 Task: Add a condition where "Channel Is not Chat" in unsolved tickets in your groups.
Action: Mouse moved to (127, 420)
Screenshot: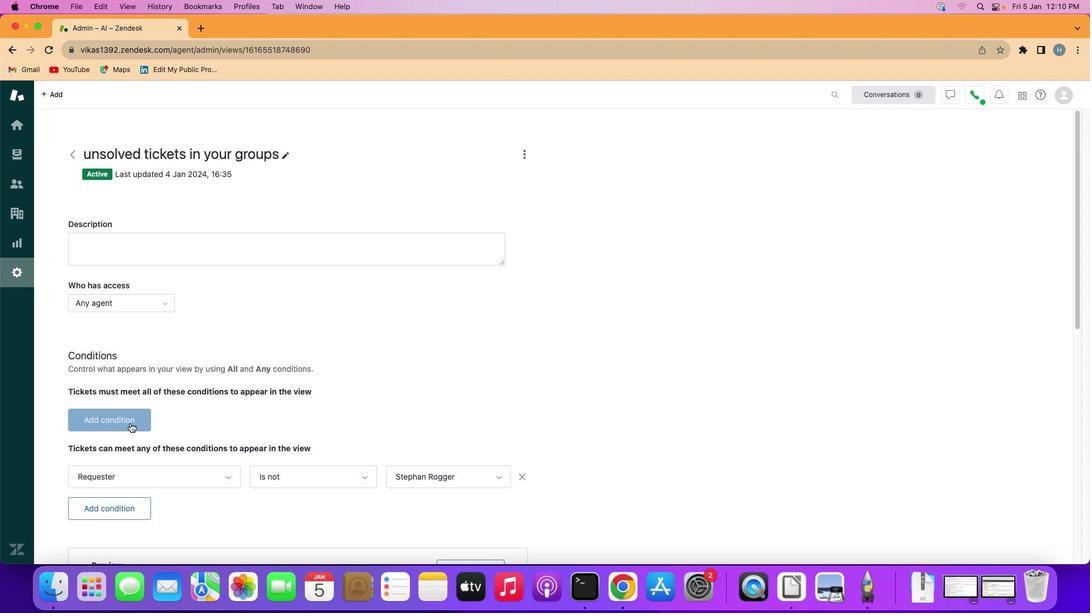 
Action: Mouse pressed left at (127, 420)
Screenshot: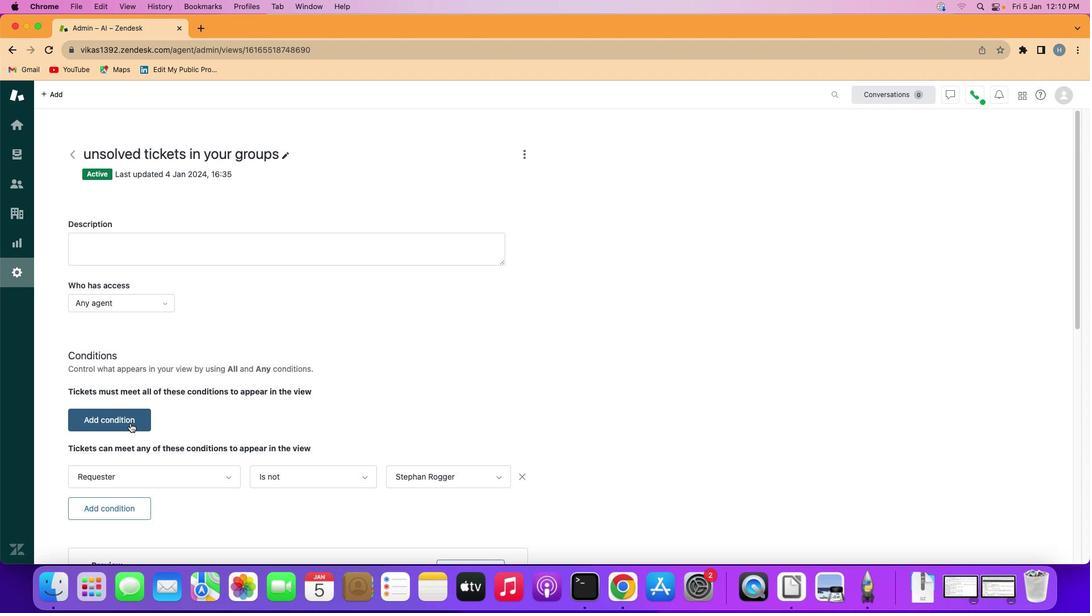 
Action: Mouse moved to (127, 420)
Screenshot: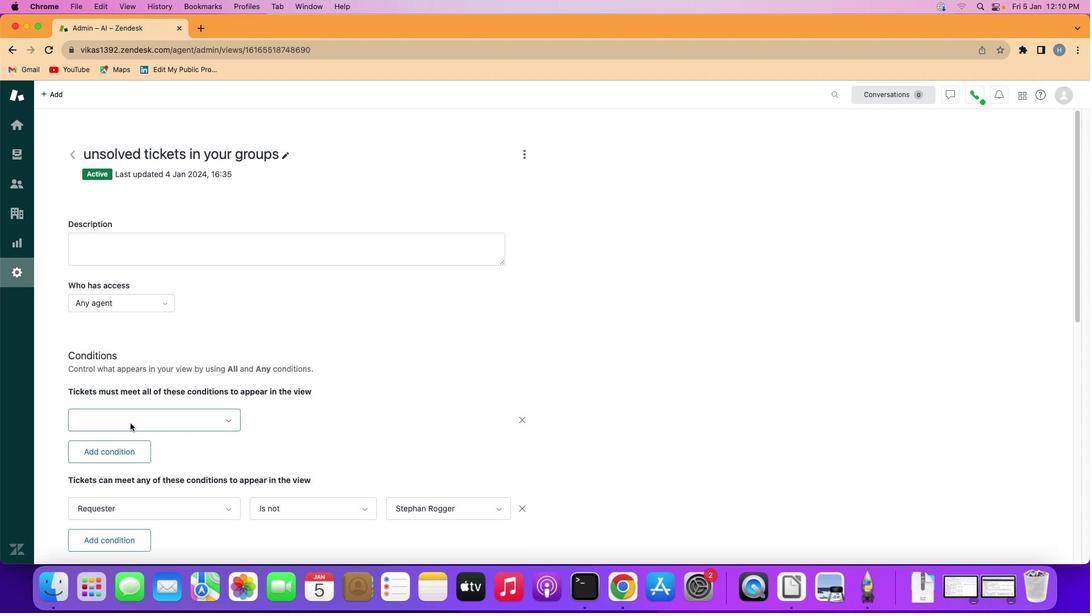 
Action: Mouse pressed left at (127, 420)
Screenshot: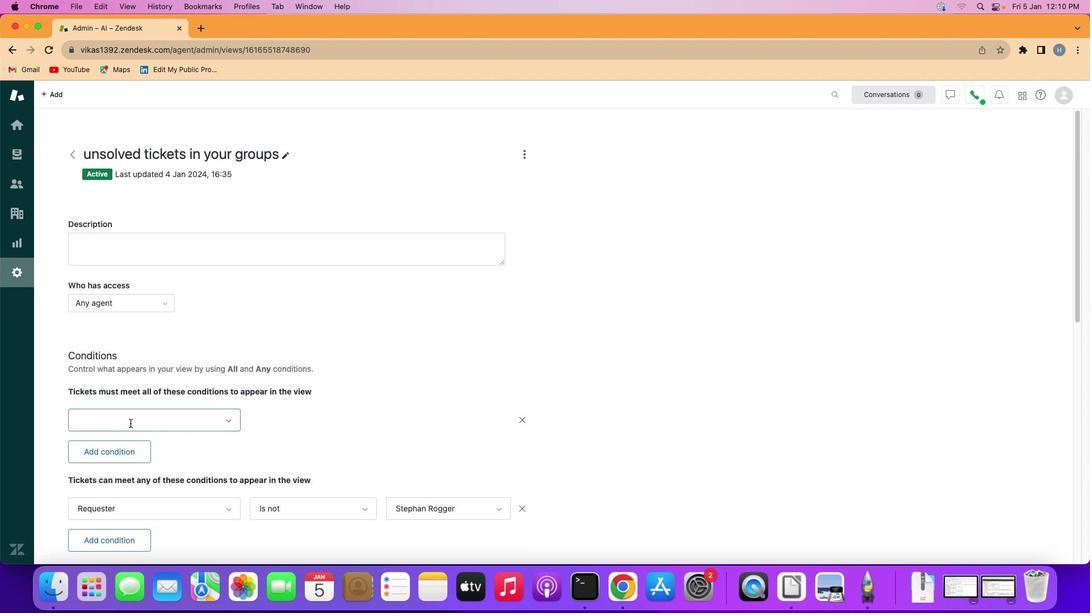 
Action: Mouse moved to (148, 328)
Screenshot: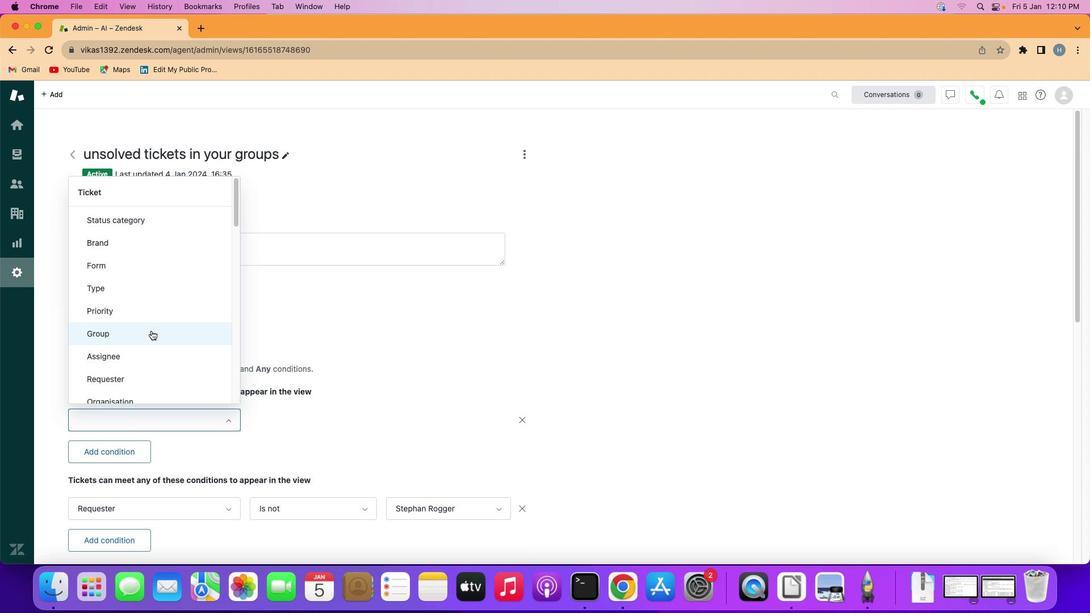 
Action: Mouse scrolled (148, 328) with delta (-2, -2)
Screenshot: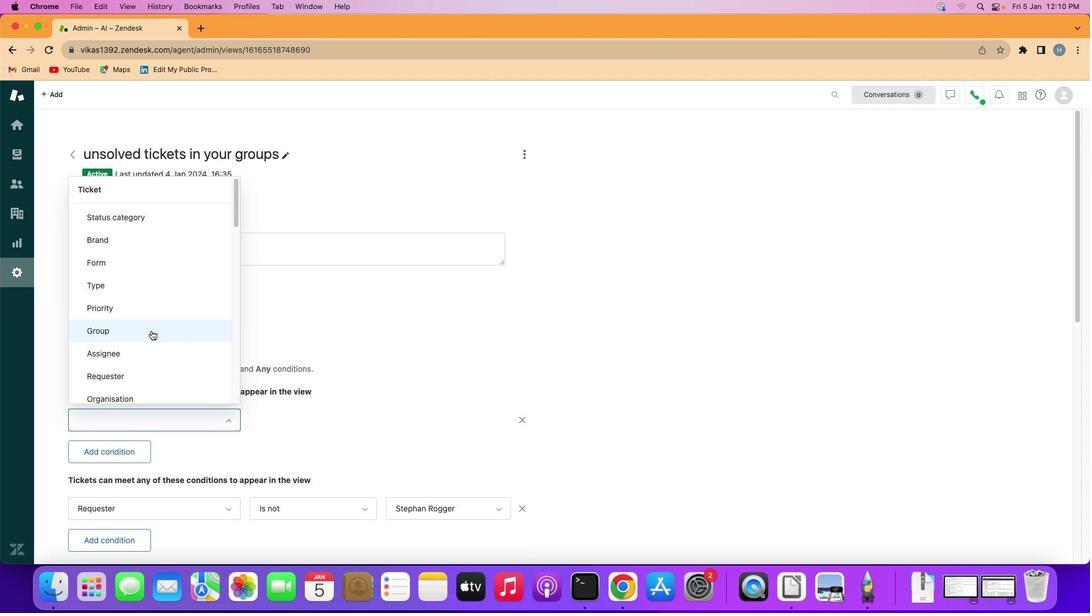 
Action: Mouse moved to (148, 327)
Screenshot: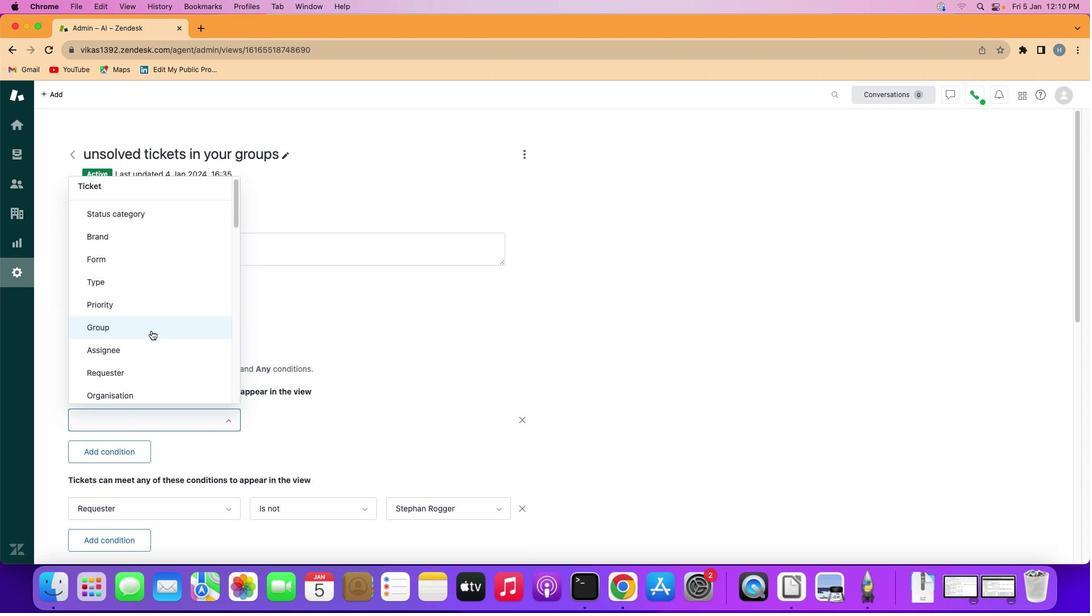 
Action: Mouse scrolled (148, 327) with delta (-2, -2)
Screenshot: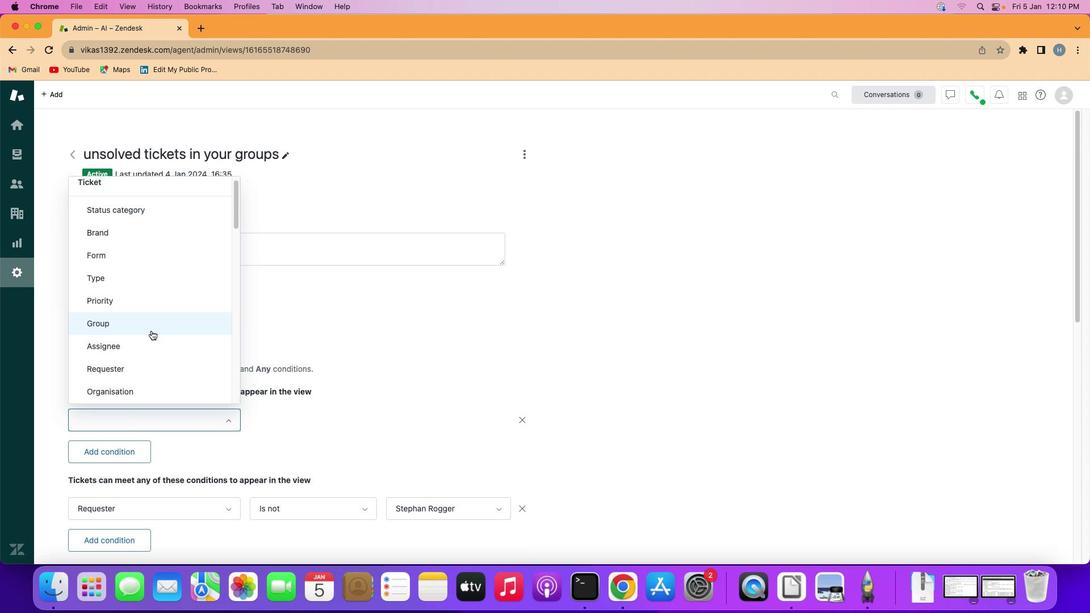 
Action: Mouse scrolled (148, 327) with delta (-2, -2)
Screenshot: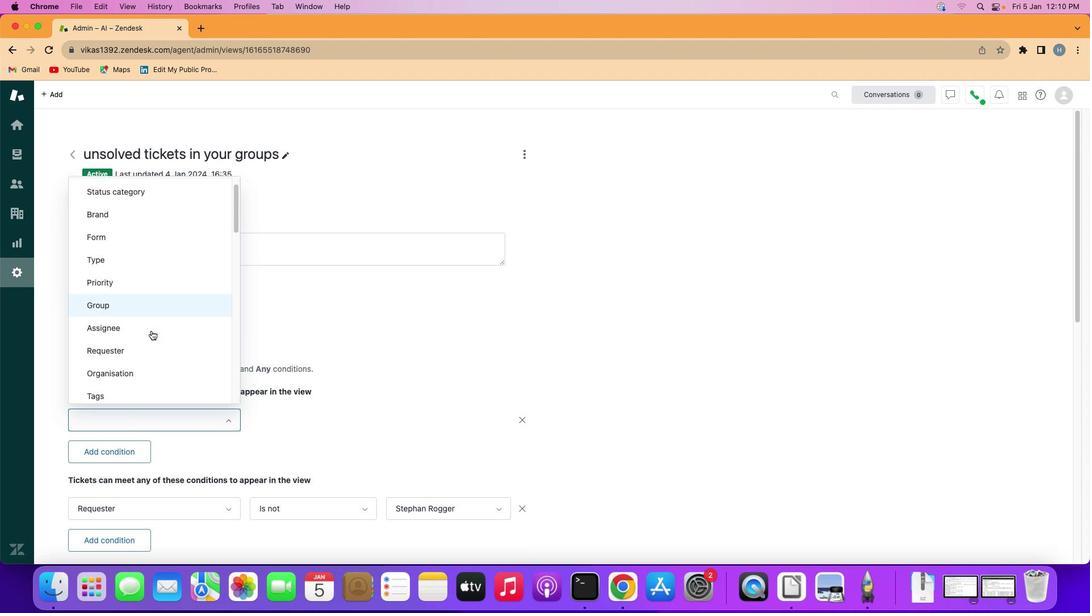 
Action: Mouse moved to (148, 327)
Screenshot: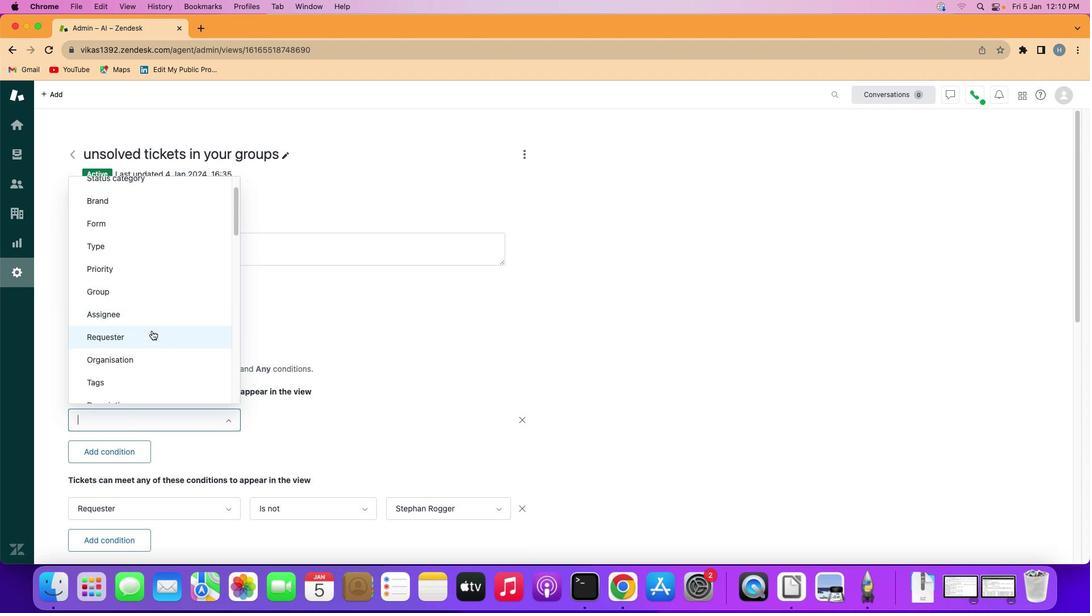 
Action: Mouse scrolled (148, 327) with delta (-2, -2)
Screenshot: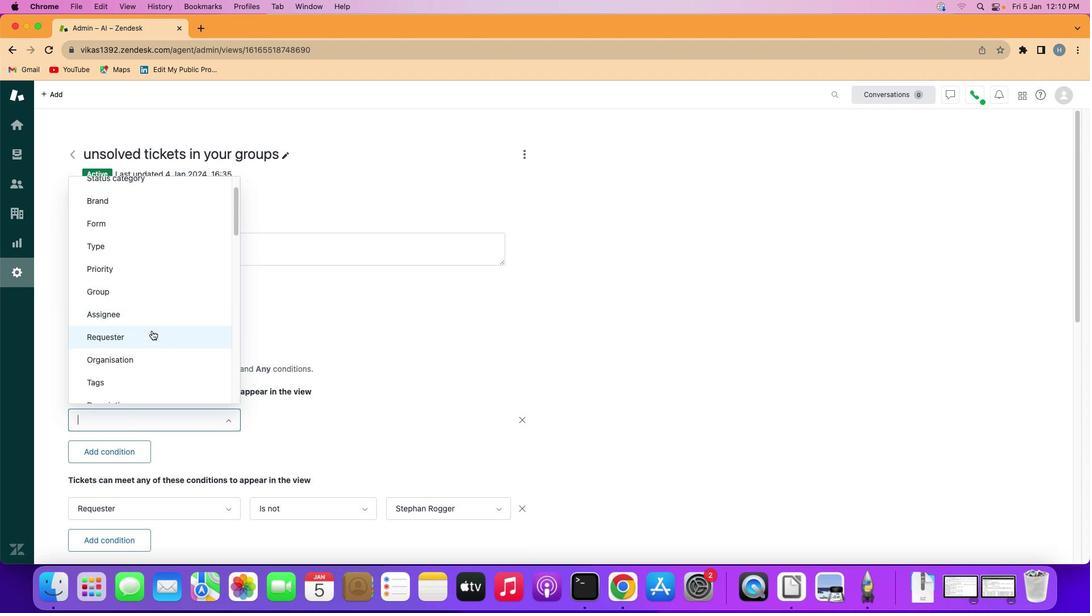 
Action: Mouse moved to (149, 327)
Screenshot: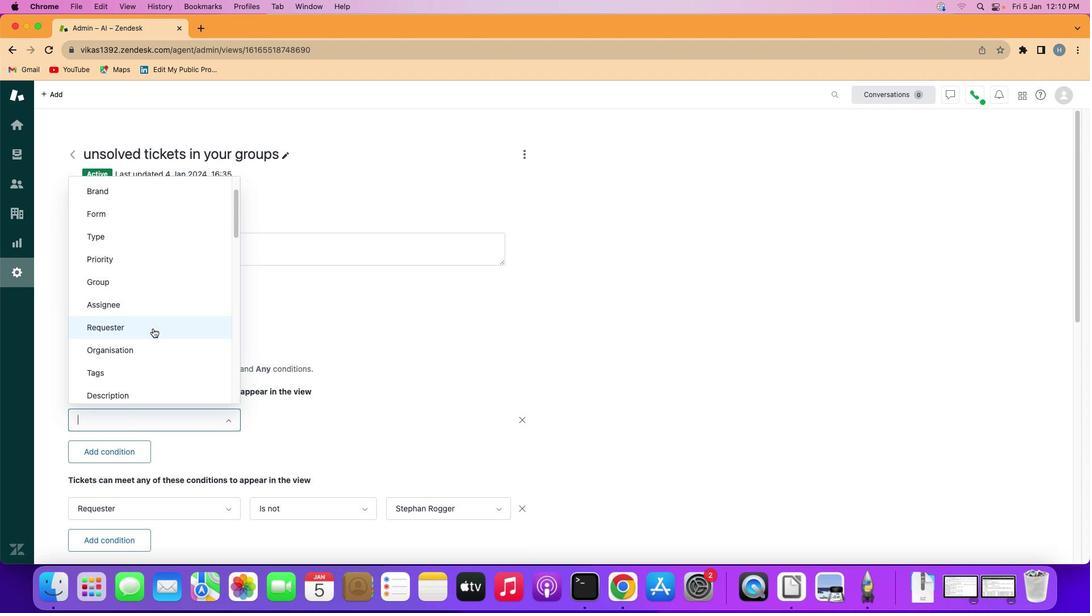 
Action: Mouse scrolled (149, 327) with delta (-2, -2)
Screenshot: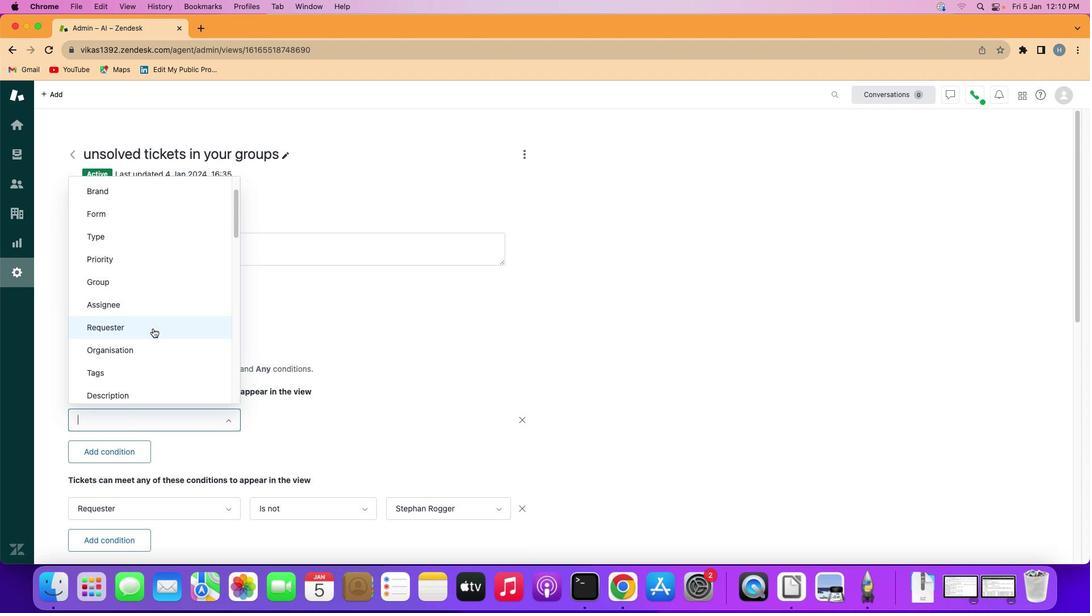 
Action: Mouse moved to (149, 325)
Screenshot: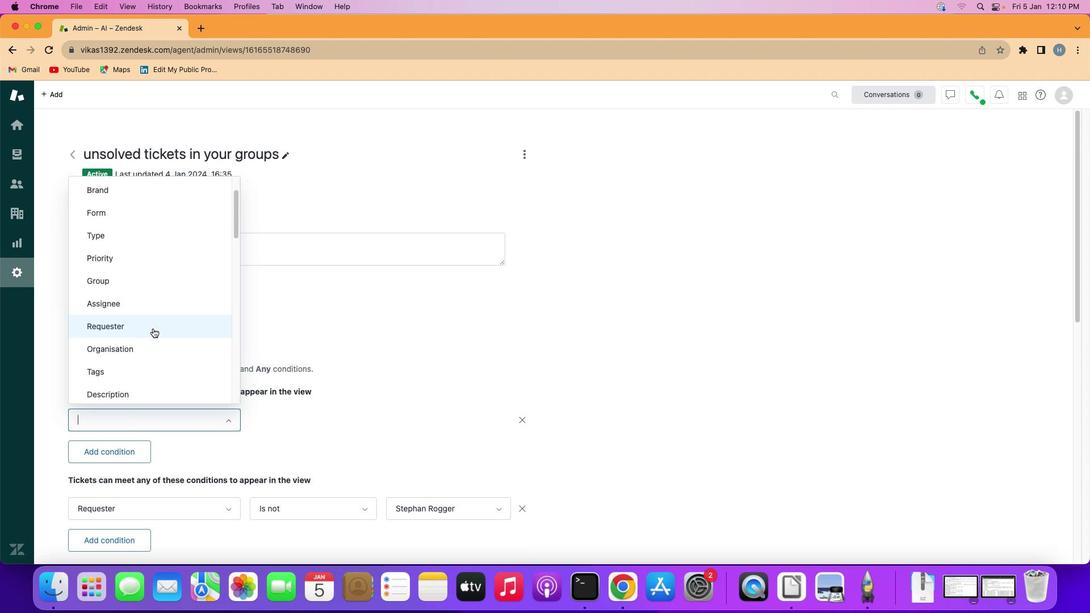 
Action: Mouse scrolled (149, 325) with delta (-2, -2)
Screenshot: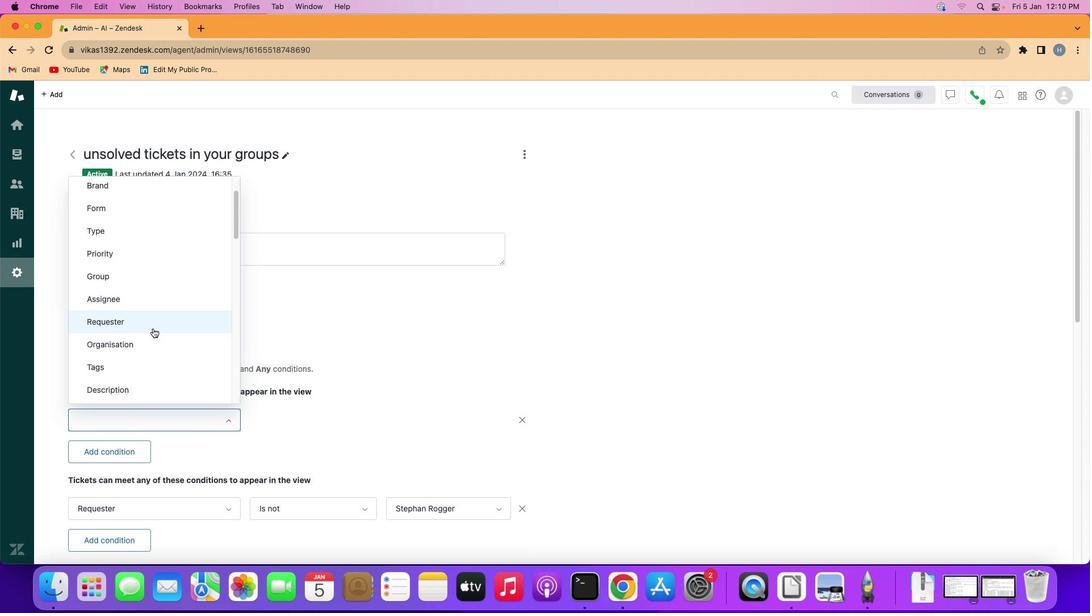 
Action: Mouse scrolled (149, 325) with delta (-2, -2)
Screenshot: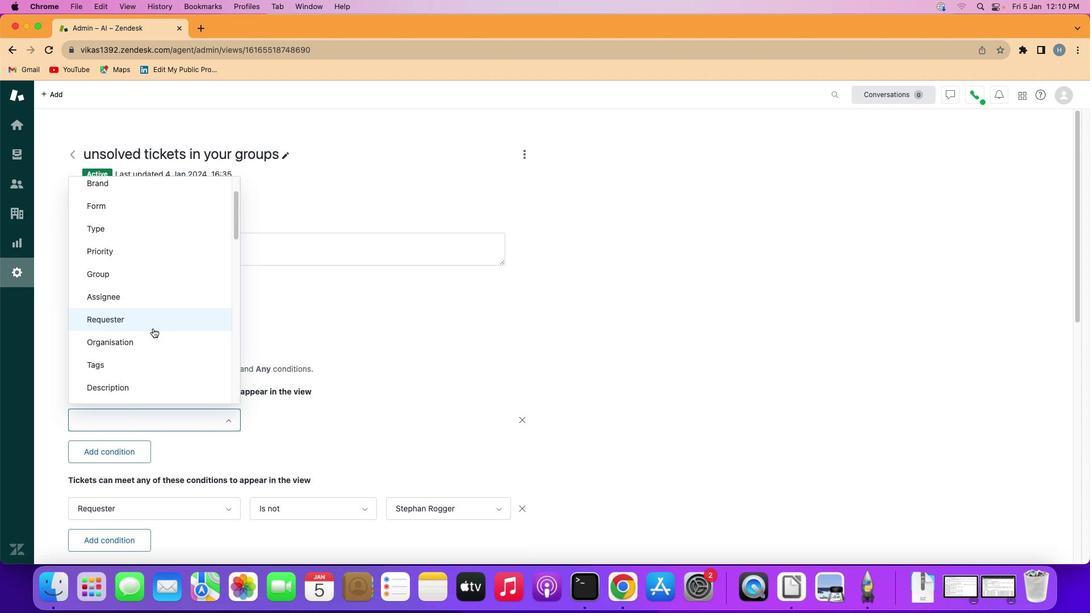 
Action: Mouse scrolled (149, 325) with delta (-2, -2)
Screenshot: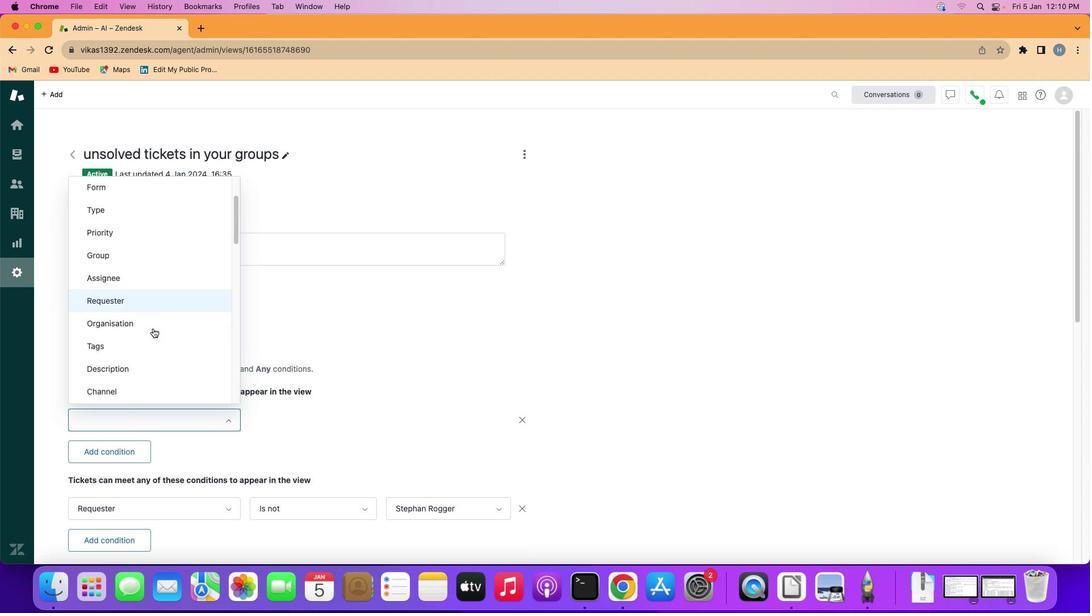 
Action: Mouse moved to (147, 365)
Screenshot: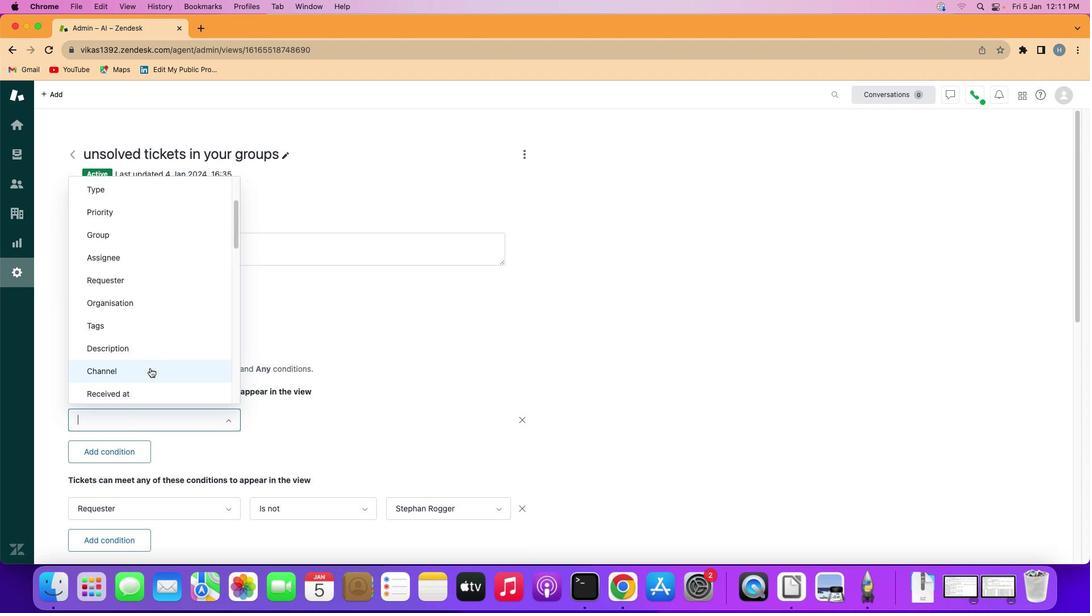 
Action: Mouse pressed left at (147, 365)
Screenshot: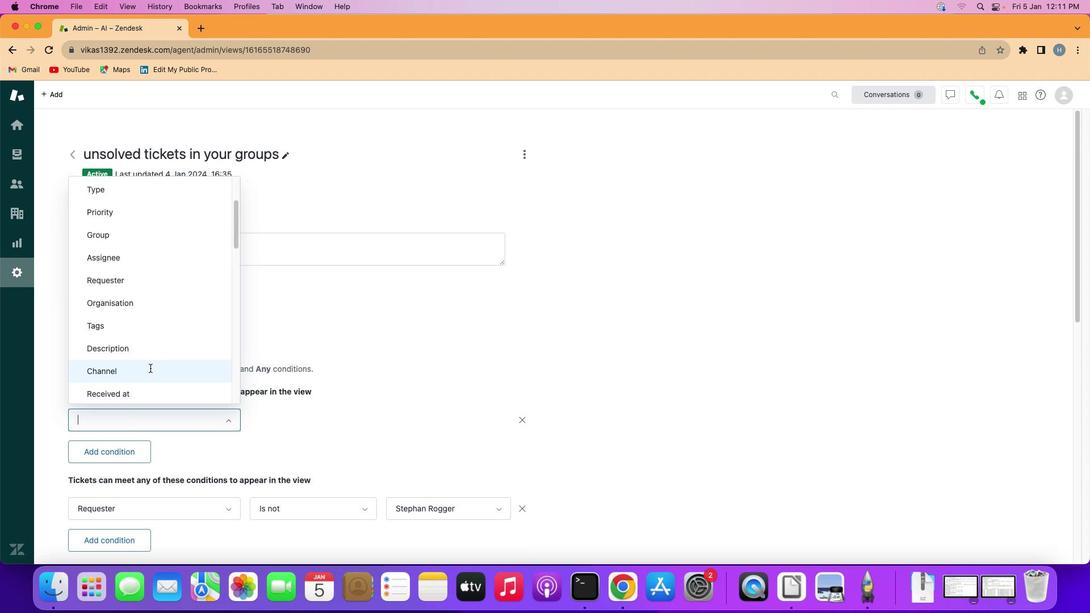 
Action: Mouse moved to (293, 421)
Screenshot: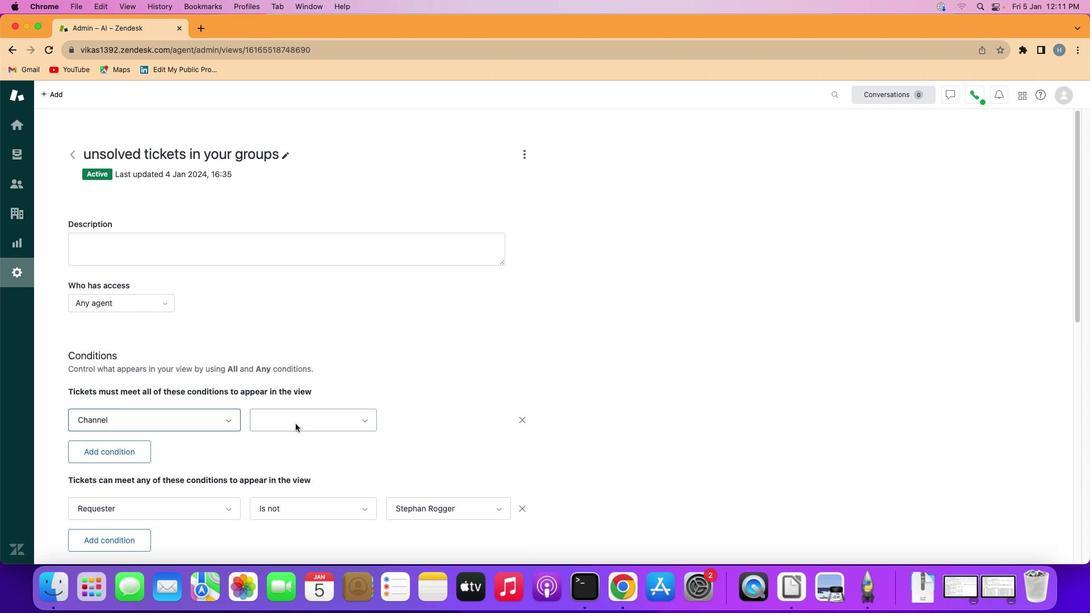 
Action: Mouse pressed left at (293, 421)
Screenshot: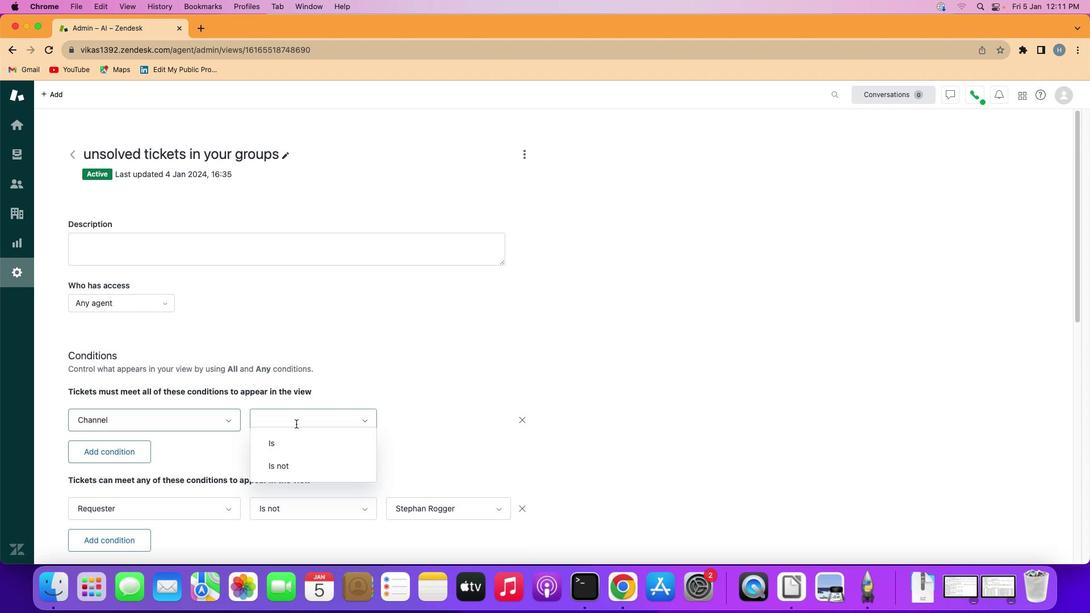 
Action: Mouse moved to (295, 469)
Screenshot: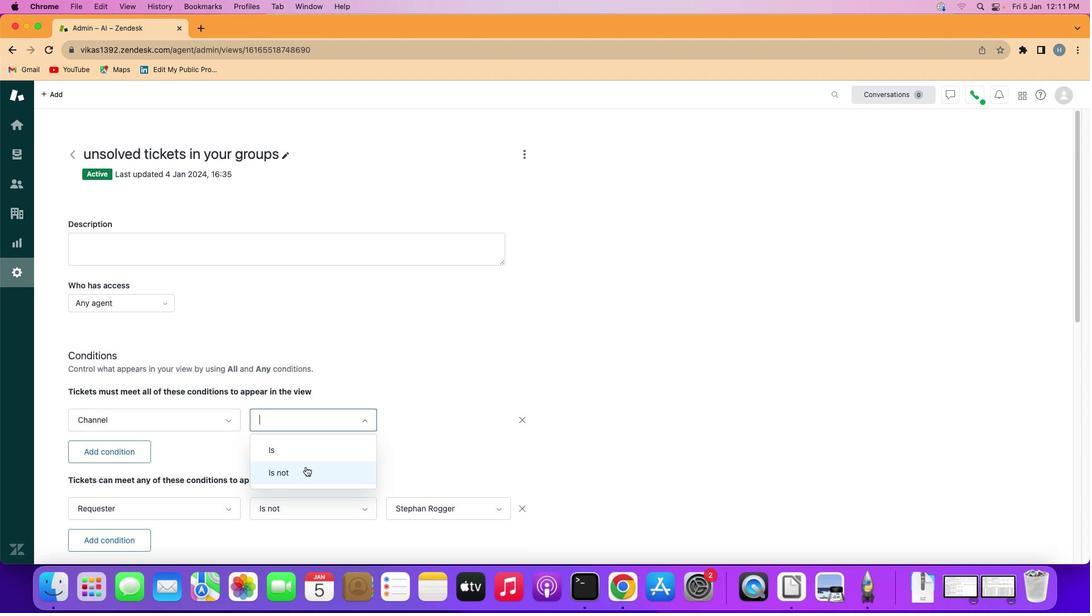 
Action: Mouse pressed left at (295, 469)
Screenshot: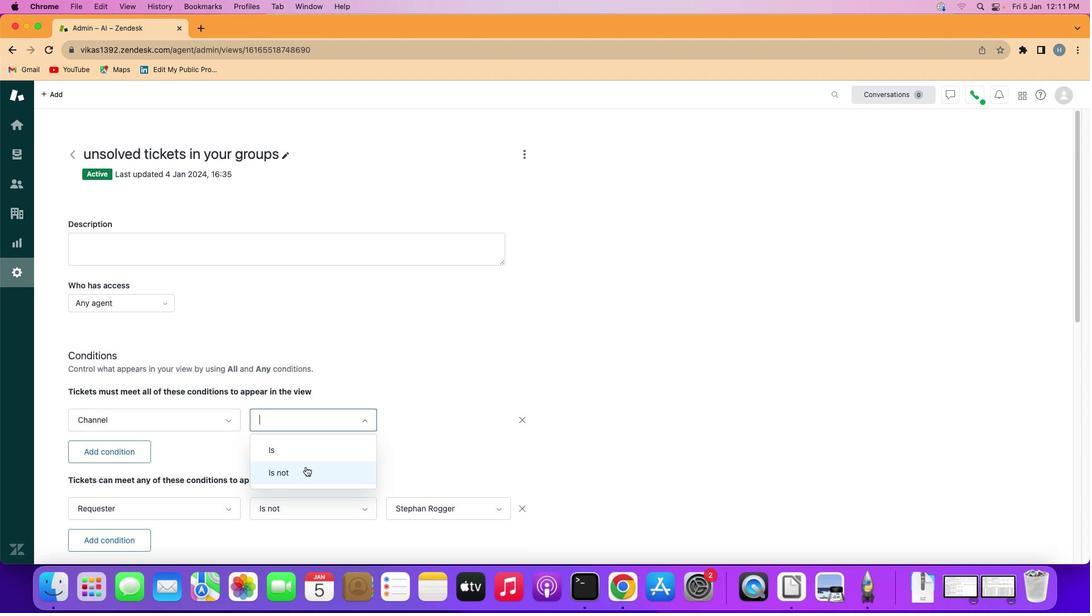 
Action: Mouse moved to (429, 417)
Screenshot: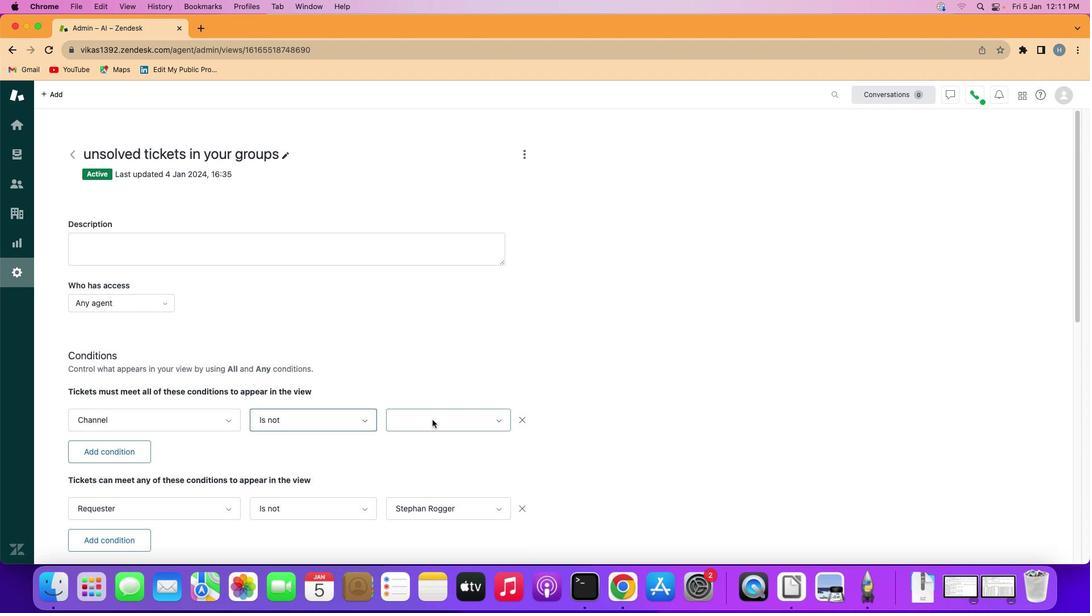 
Action: Mouse pressed left at (429, 417)
Screenshot: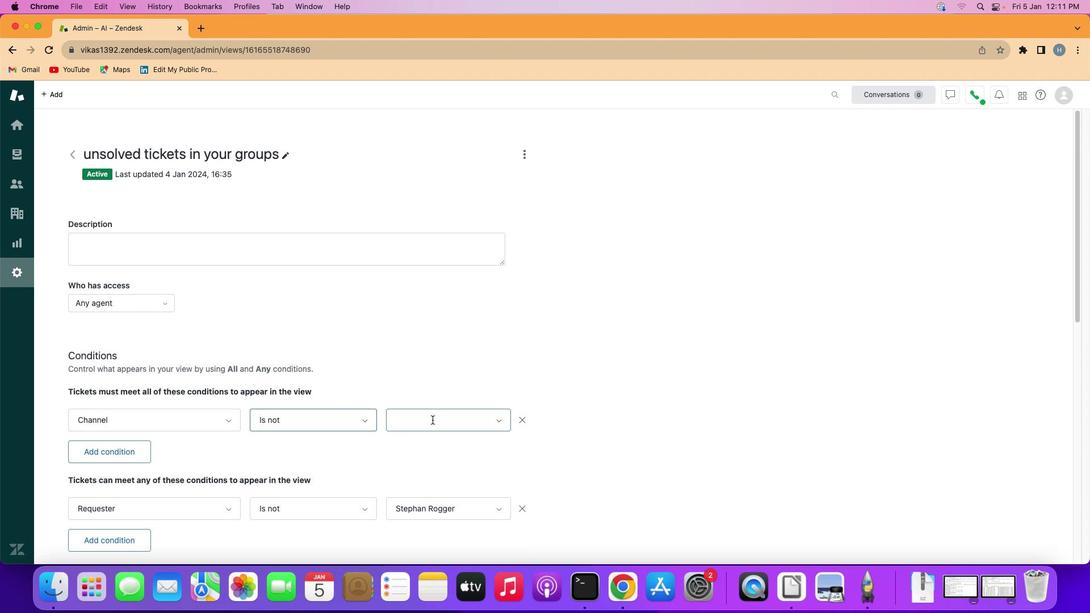 
Action: Mouse moved to (454, 239)
Screenshot: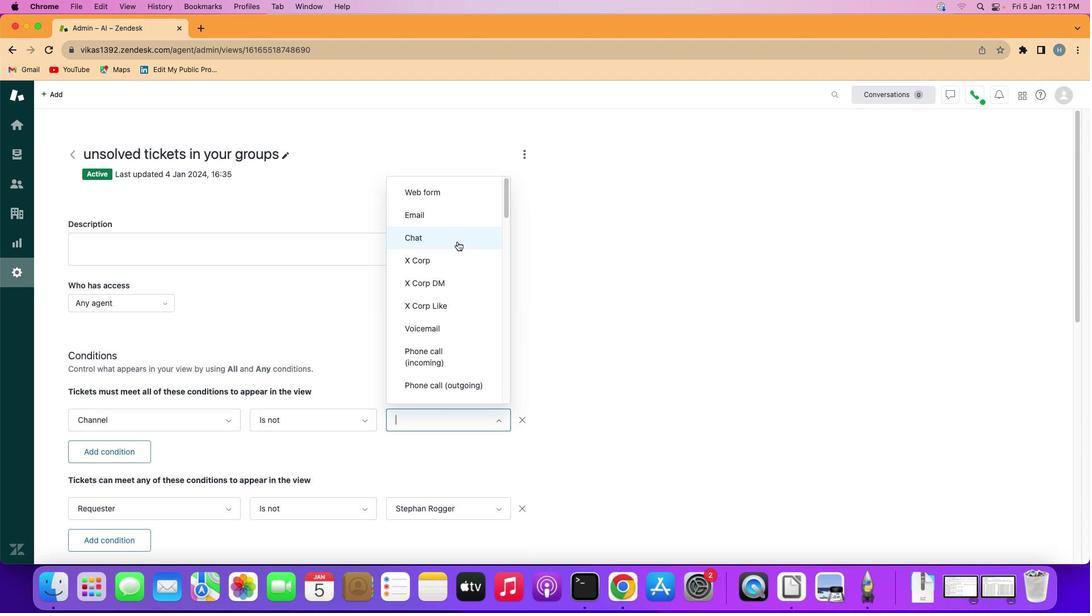 
Action: Mouse pressed left at (454, 239)
Screenshot: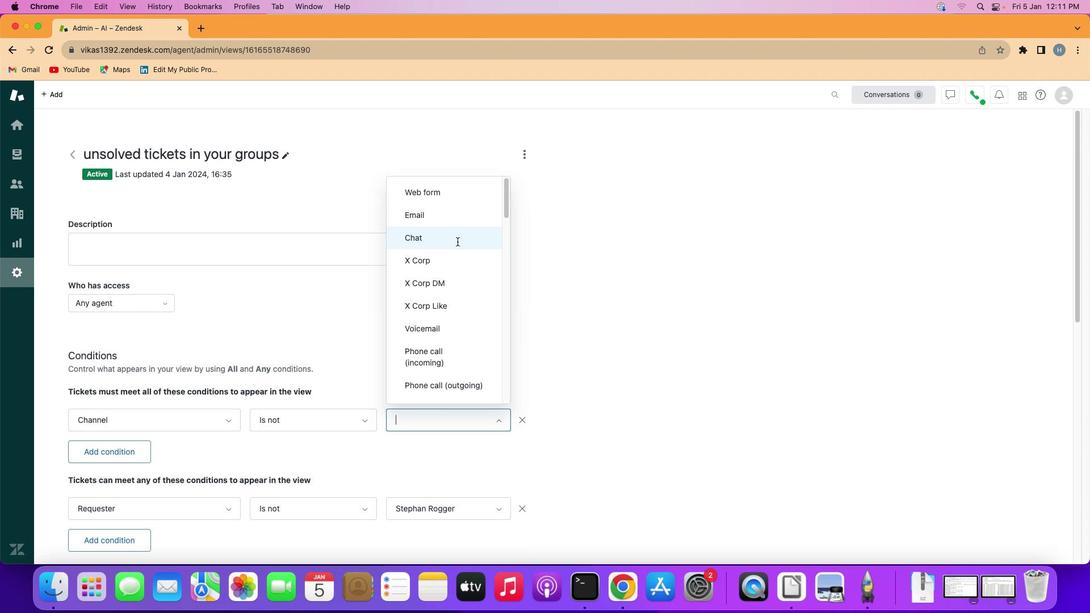 
Action: Mouse moved to (458, 373)
Screenshot: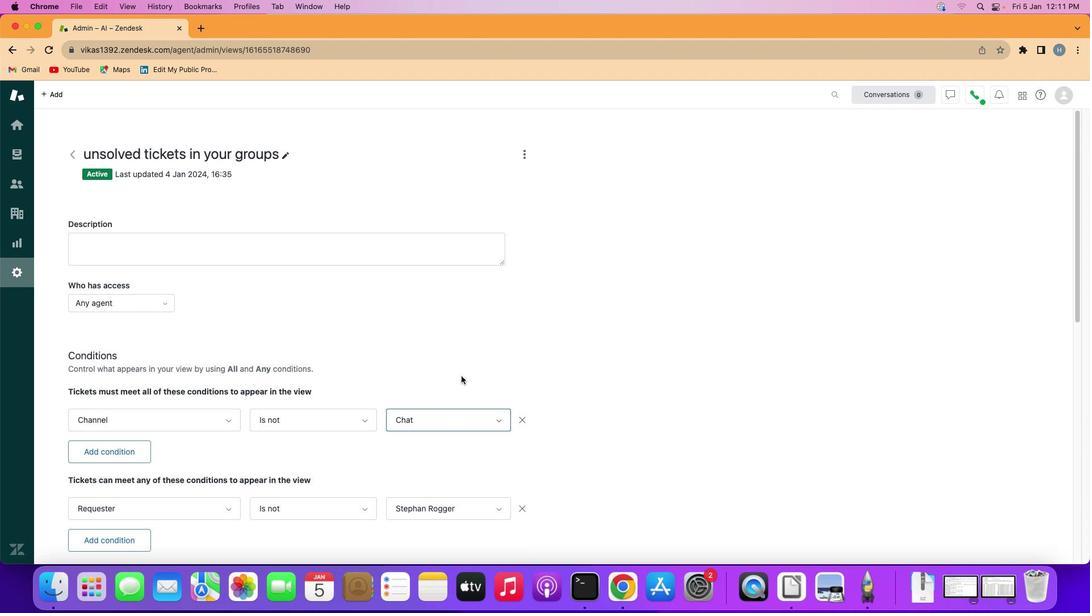 
